 Task: Set the "Crypto key length in bytes" for "SRT Input" to 32 bytes.
Action: Mouse moved to (108, 18)
Screenshot: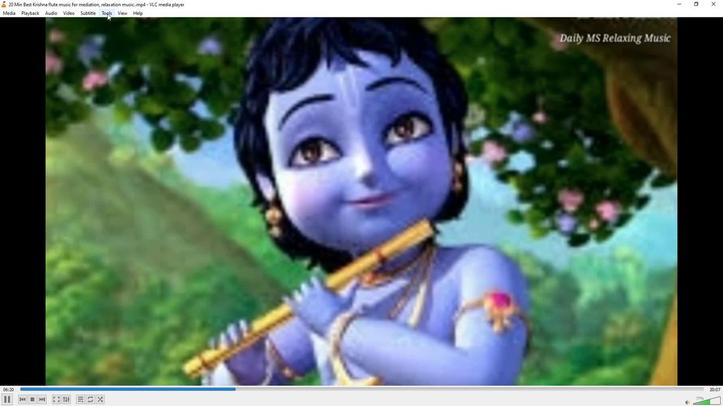 
Action: Mouse pressed left at (108, 18)
Screenshot: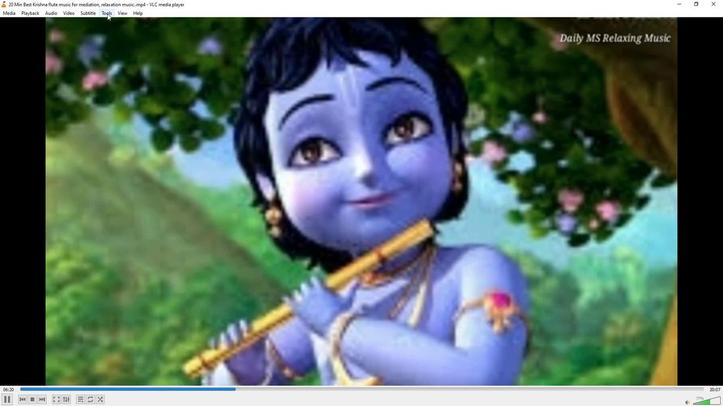
Action: Mouse moved to (123, 104)
Screenshot: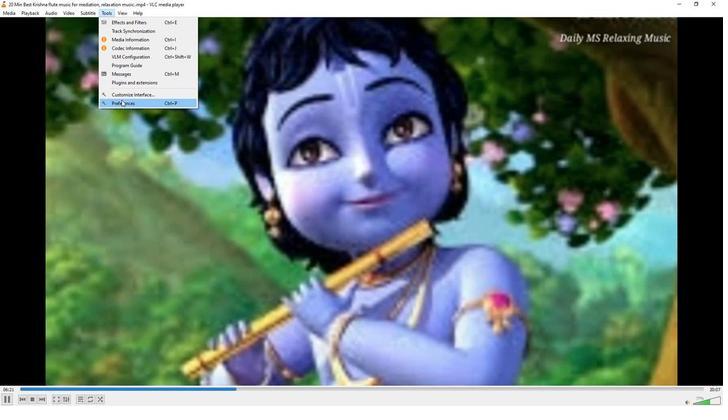 
Action: Mouse pressed left at (123, 104)
Screenshot: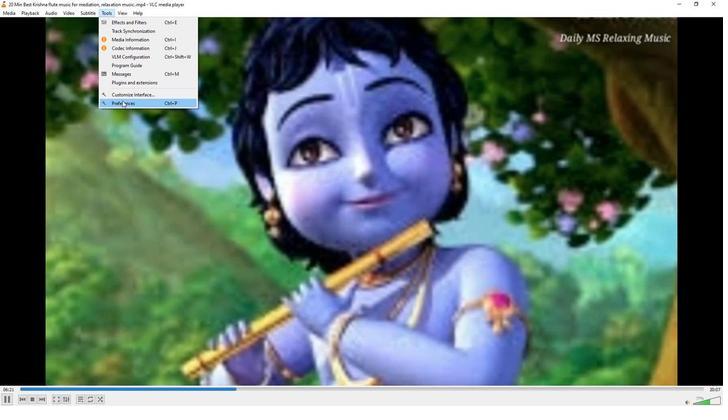 
Action: Mouse moved to (240, 330)
Screenshot: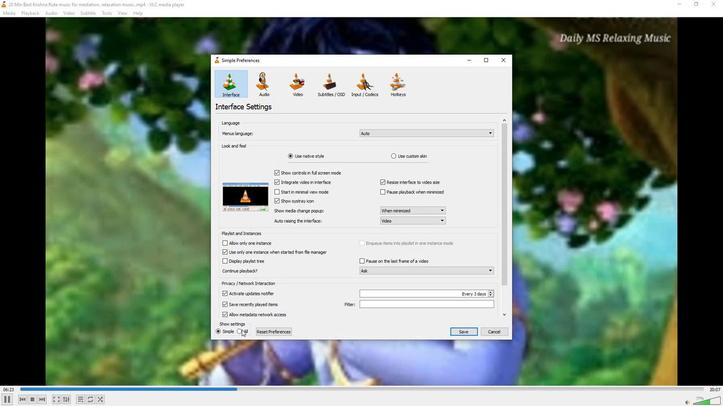 
Action: Mouse pressed left at (240, 330)
Screenshot: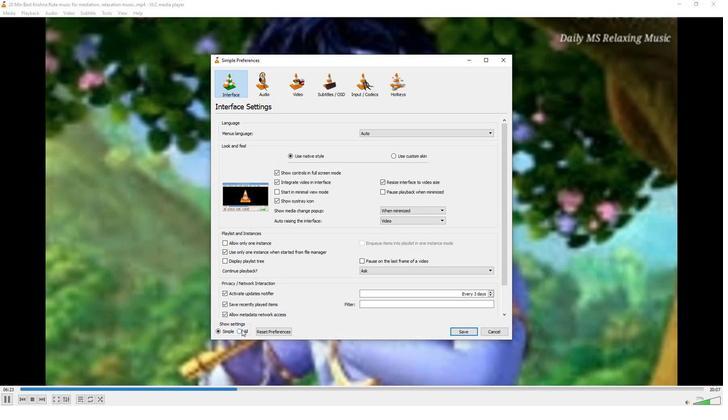 
Action: Mouse moved to (229, 202)
Screenshot: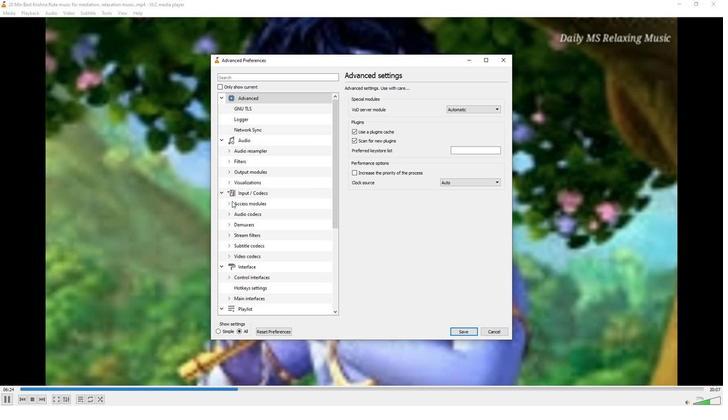 
Action: Mouse pressed left at (229, 202)
Screenshot: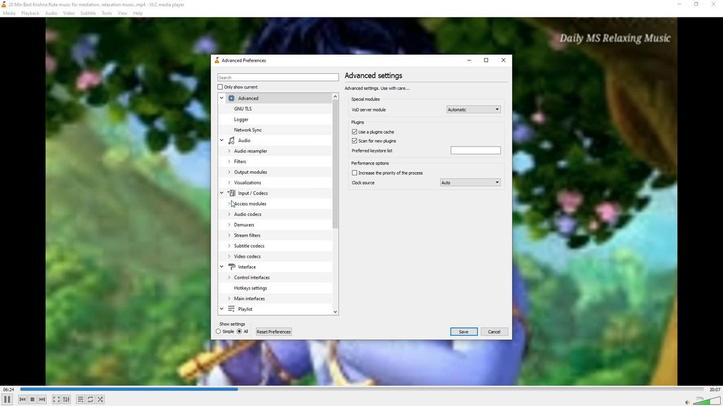 
Action: Mouse moved to (236, 233)
Screenshot: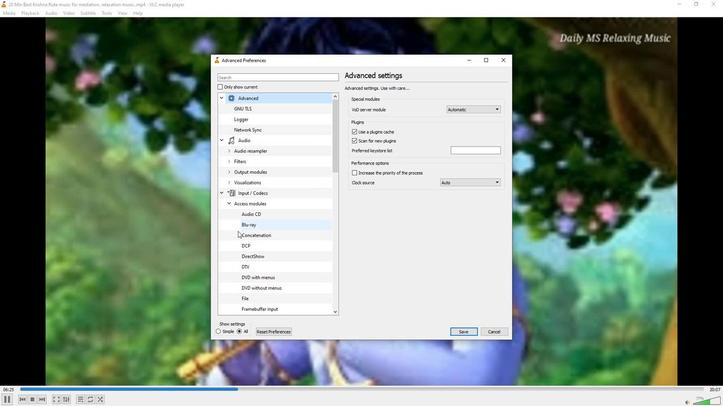 
Action: Mouse scrolled (236, 233) with delta (0, 0)
Screenshot: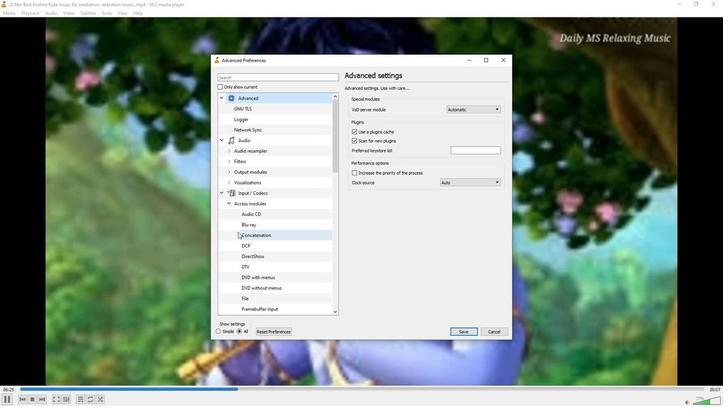 
Action: Mouse scrolled (236, 233) with delta (0, 0)
Screenshot: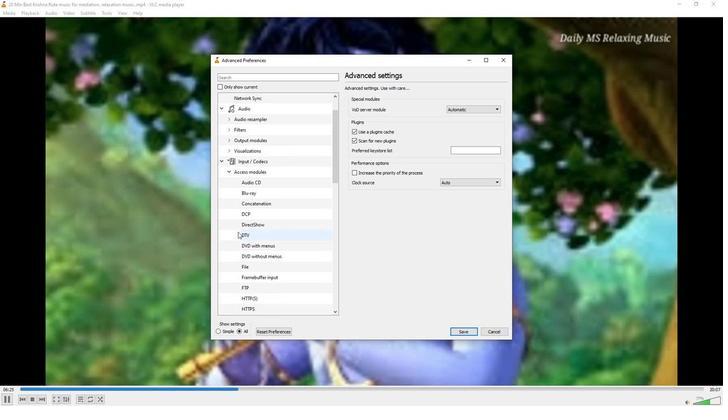 
Action: Mouse scrolled (236, 233) with delta (0, 0)
Screenshot: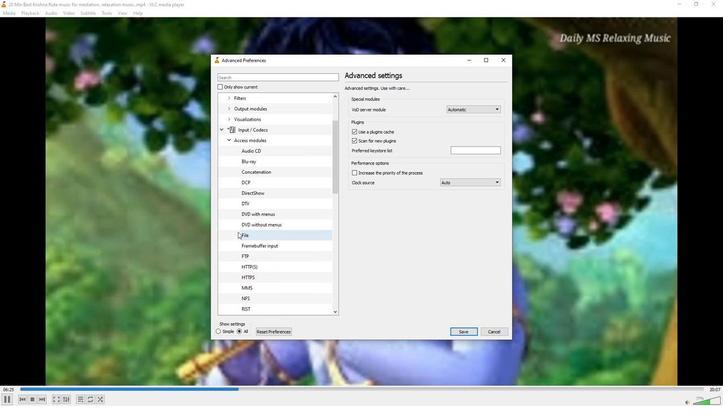 
Action: Mouse scrolled (236, 233) with delta (0, 0)
Screenshot: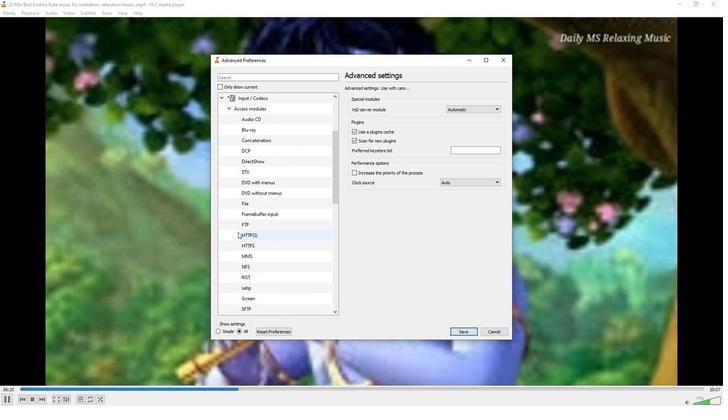 
Action: Mouse moved to (249, 298)
Screenshot: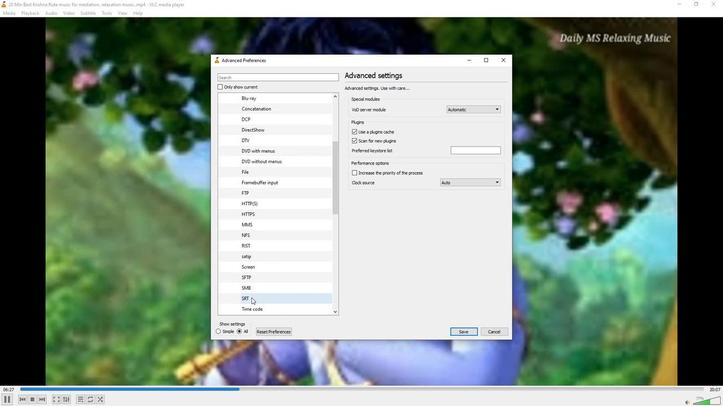 
Action: Mouse pressed left at (249, 298)
Screenshot: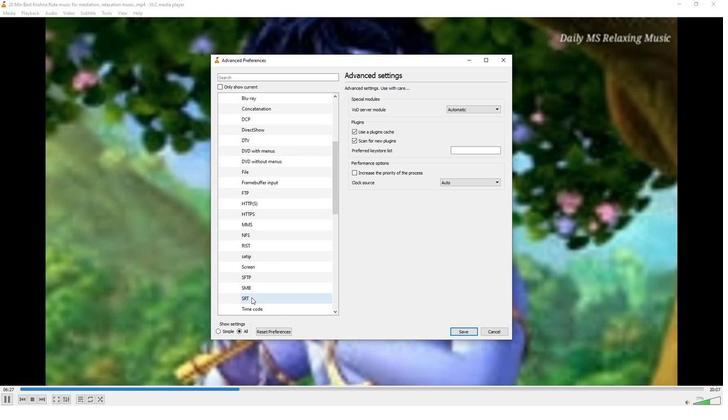 
Action: Mouse moved to (471, 135)
Screenshot: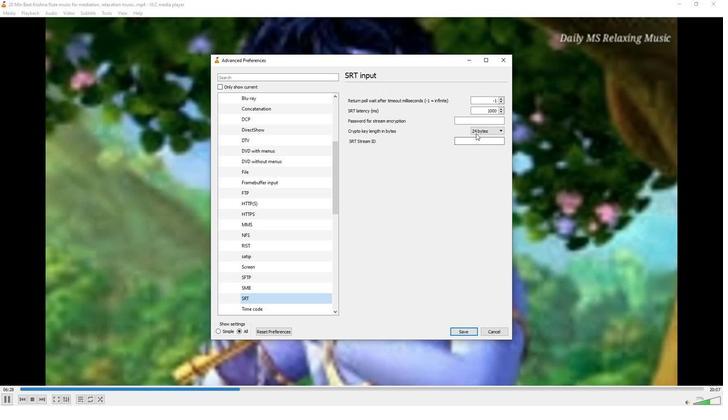 
Action: Mouse pressed left at (471, 135)
Screenshot: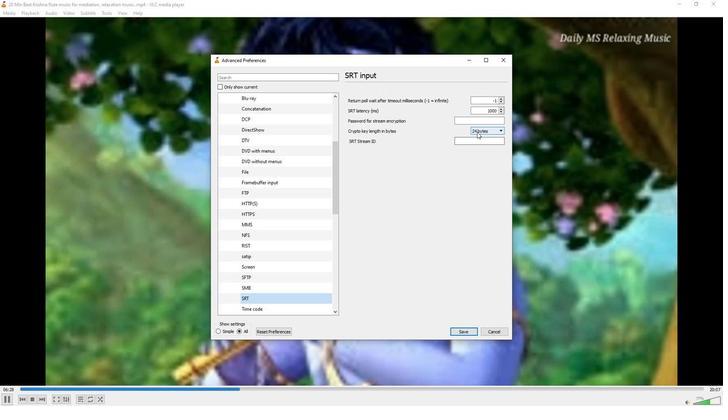 
Action: Mouse moved to (471, 150)
Screenshot: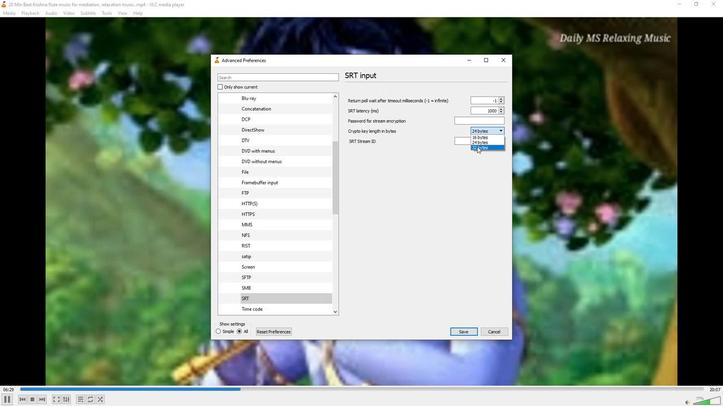 
Action: Mouse pressed left at (471, 150)
Screenshot: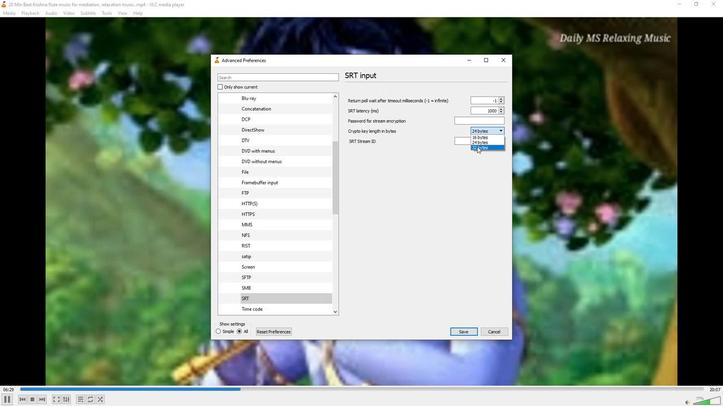 
Action: Mouse moved to (460, 164)
Screenshot: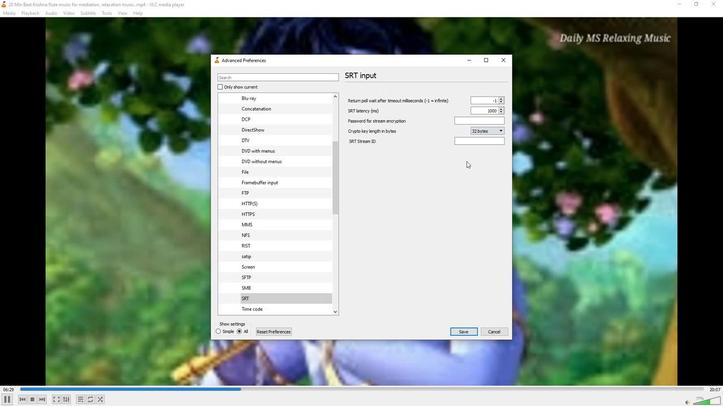
